 Task: Create a due date automation trigger when advanced on, on the wednesday of the week a card is due add dates starting in 1 working days at 11:00 AM.
Action: Mouse moved to (993, 79)
Screenshot: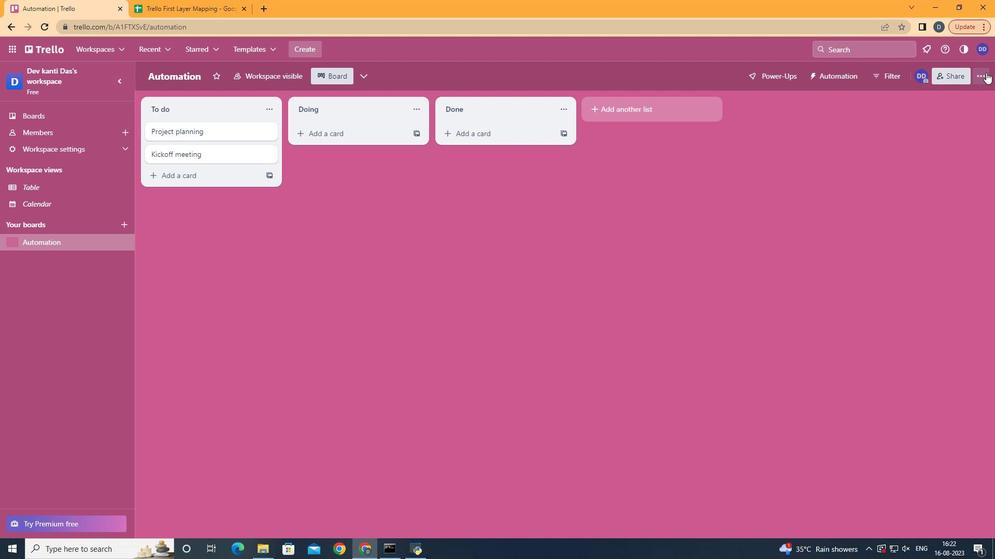
Action: Mouse pressed left at (993, 79)
Screenshot: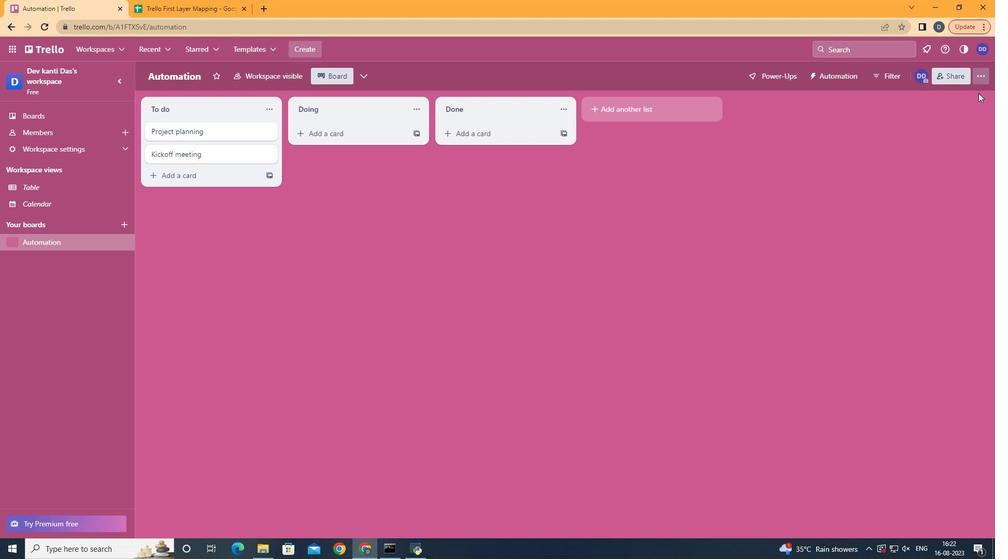 
Action: Mouse moved to (941, 214)
Screenshot: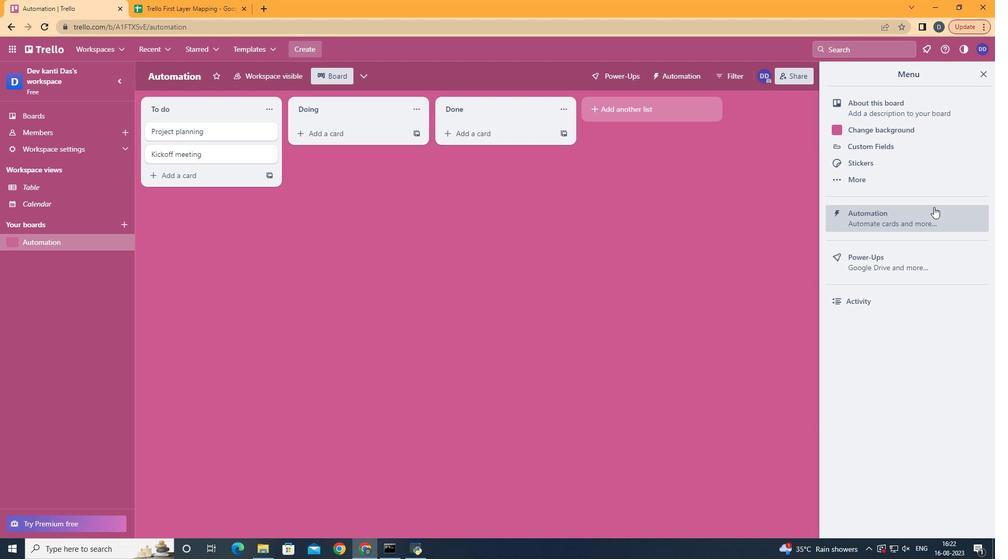 
Action: Mouse pressed left at (941, 214)
Screenshot: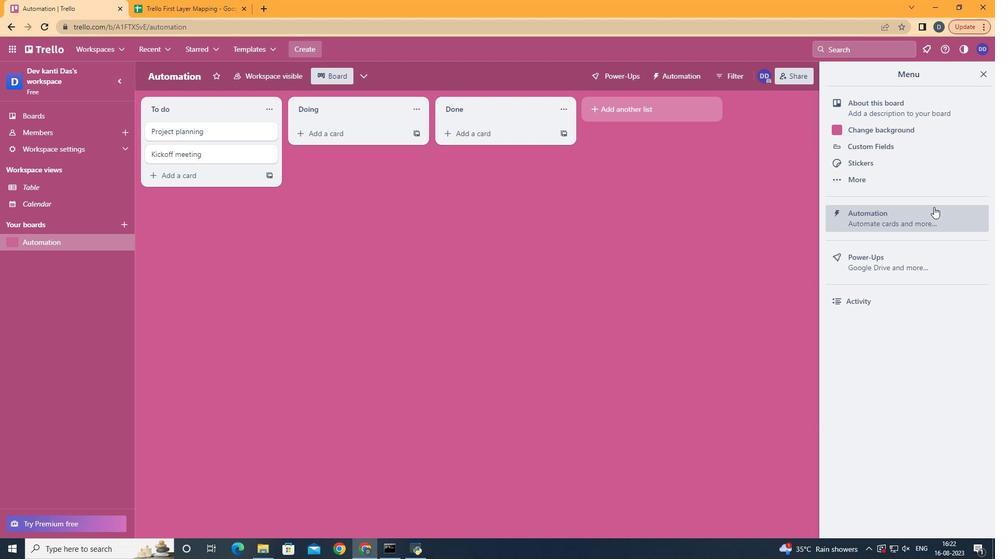 
Action: Mouse moved to (186, 223)
Screenshot: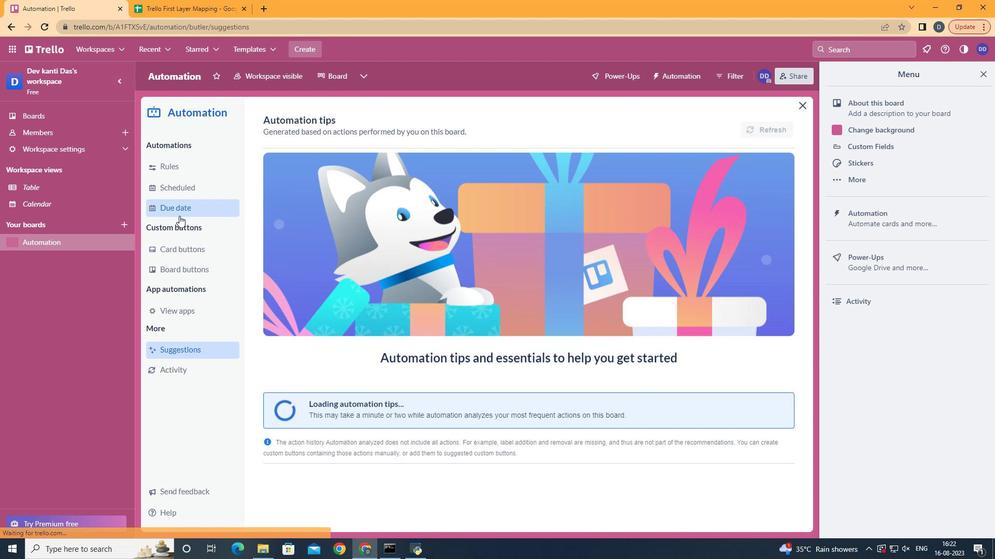 
Action: Mouse pressed left at (186, 223)
Screenshot: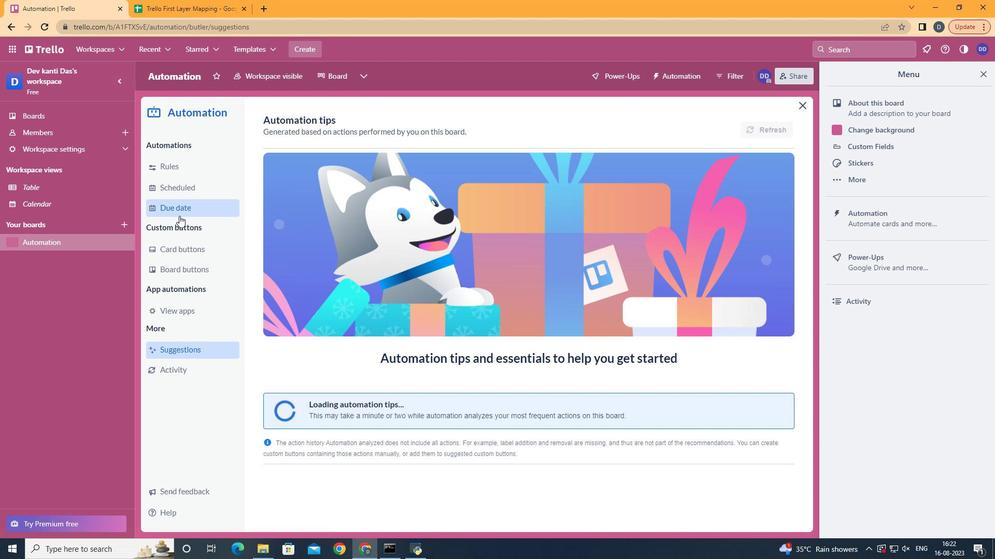 
Action: Mouse moved to (738, 128)
Screenshot: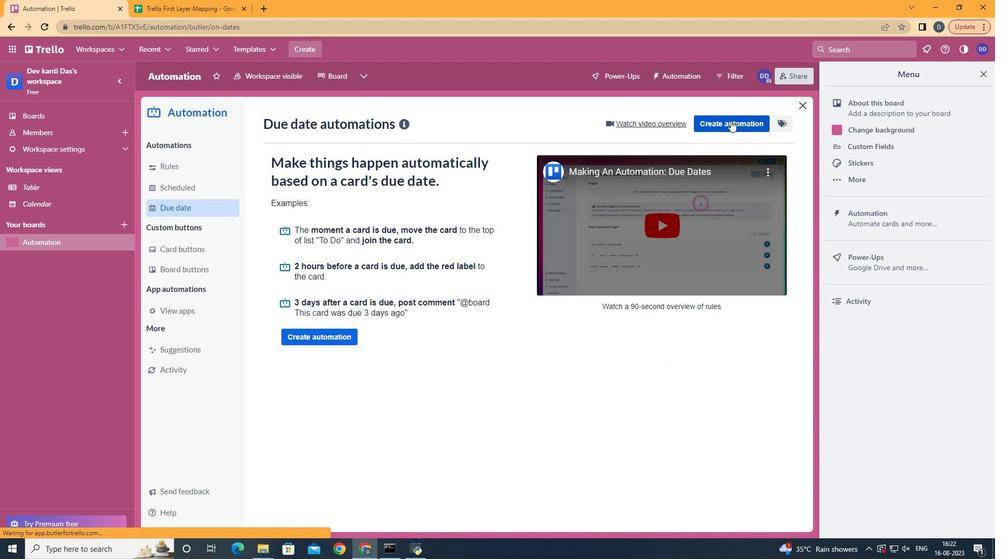 
Action: Mouse pressed left at (738, 128)
Screenshot: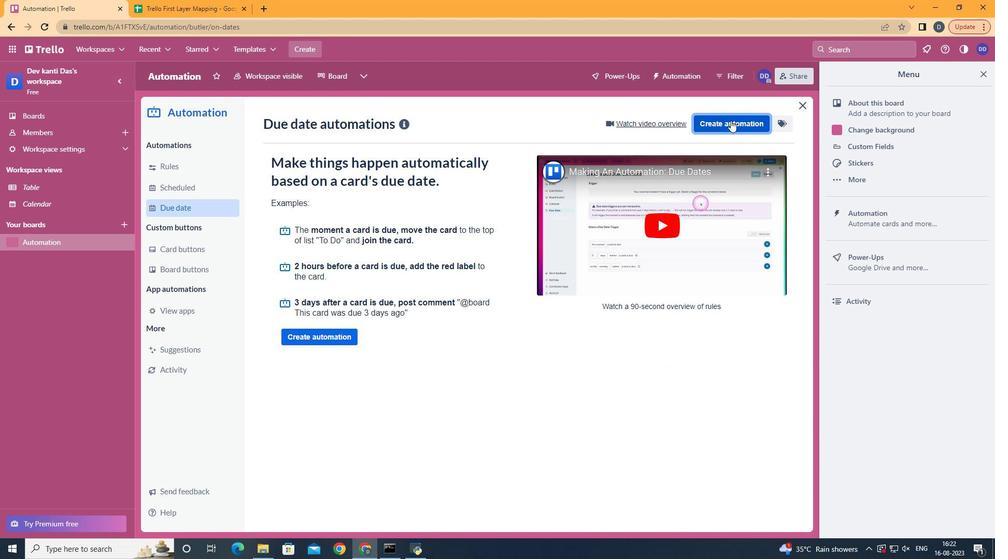 
Action: Mouse moved to (551, 239)
Screenshot: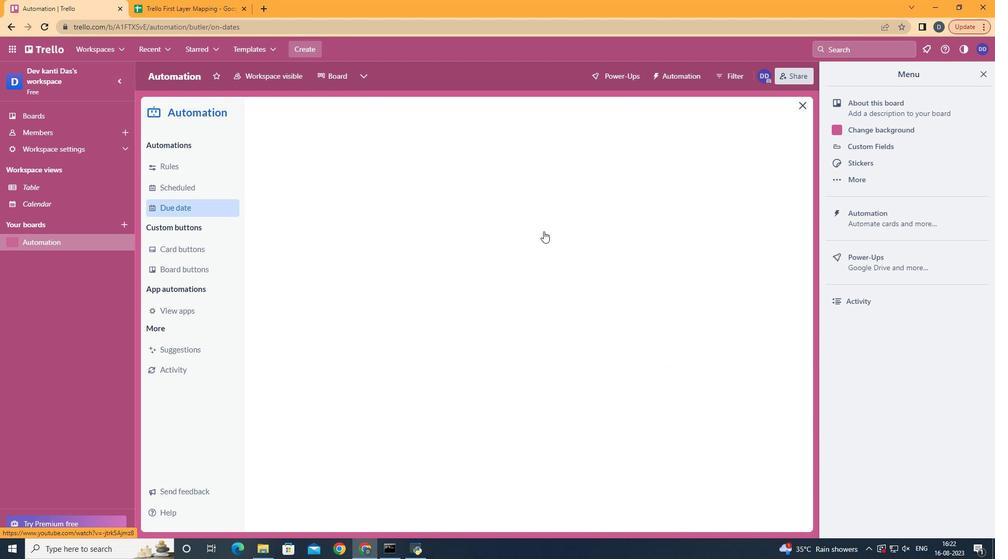 
Action: Mouse pressed left at (551, 239)
Screenshot: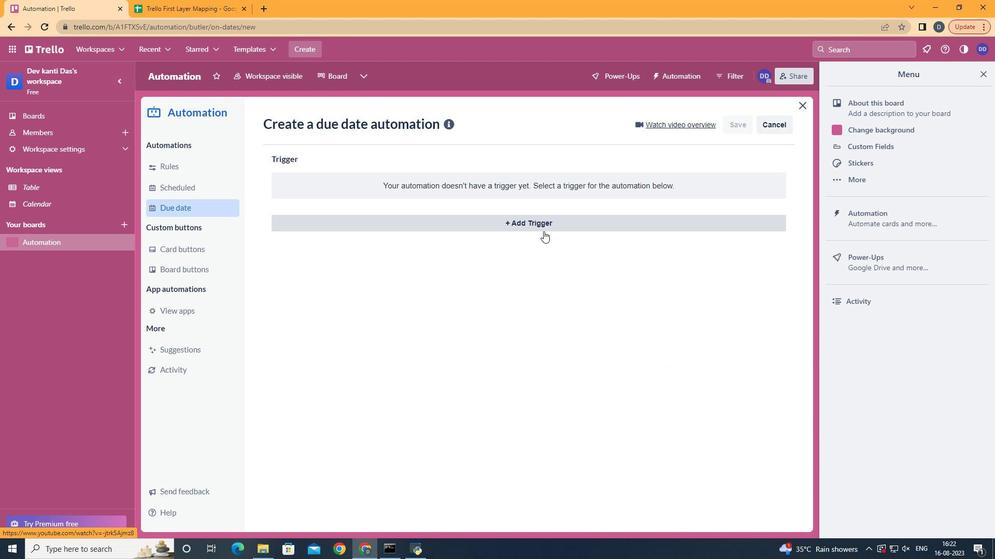 
Action: Mouse moved to (353, 317)
Screenshot: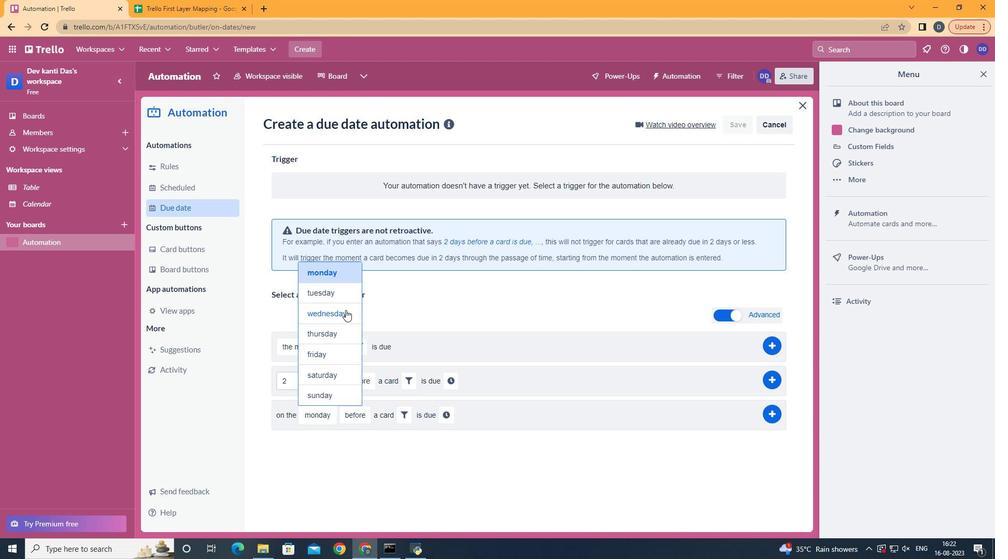 
Action: Mouse pressed left at (353, 317)
Screenshot: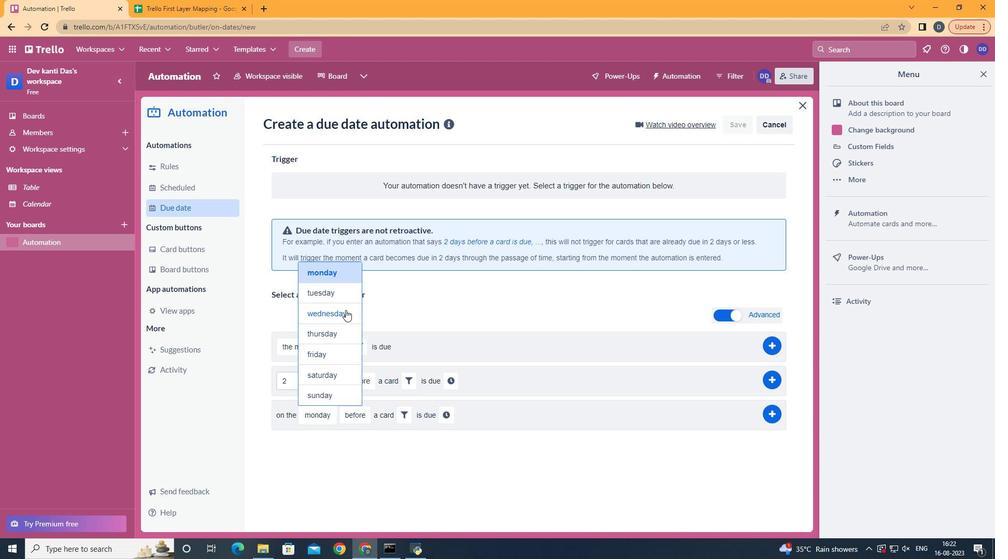 
Action: Mouse moved to (394, 474)
Screenshot: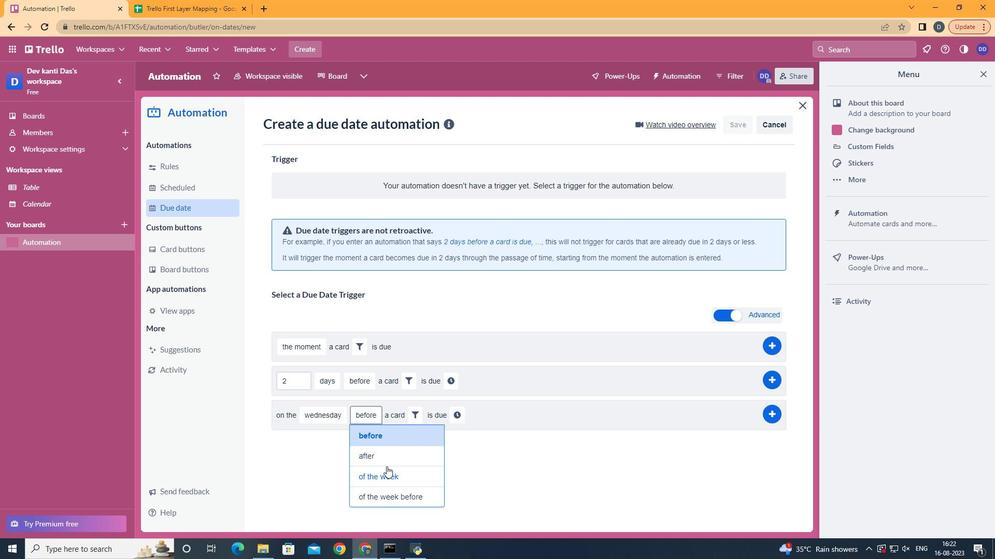 
Action: Mouse pressed left at (394, 474)
Screenshot: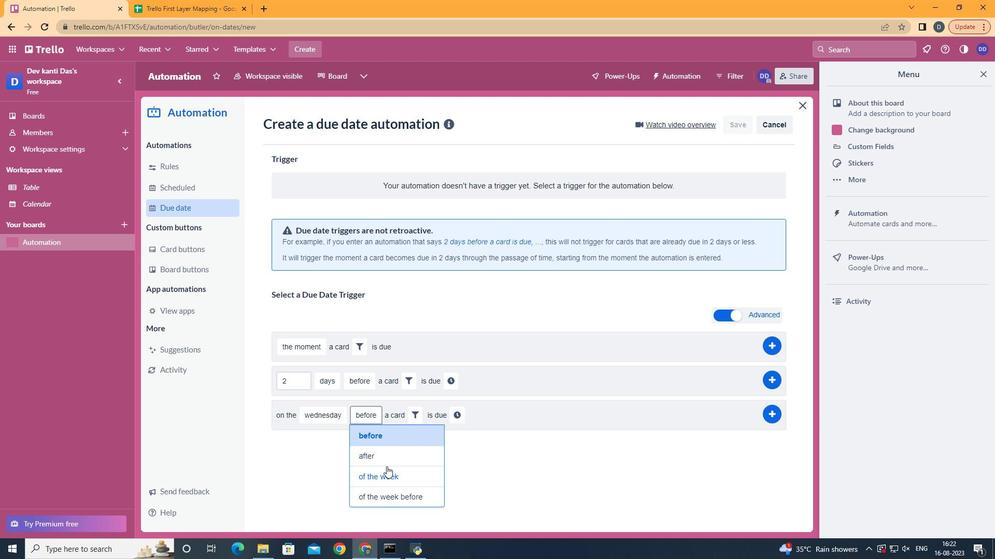 
Action: Mouse moved to (432, 428)
Screenshot: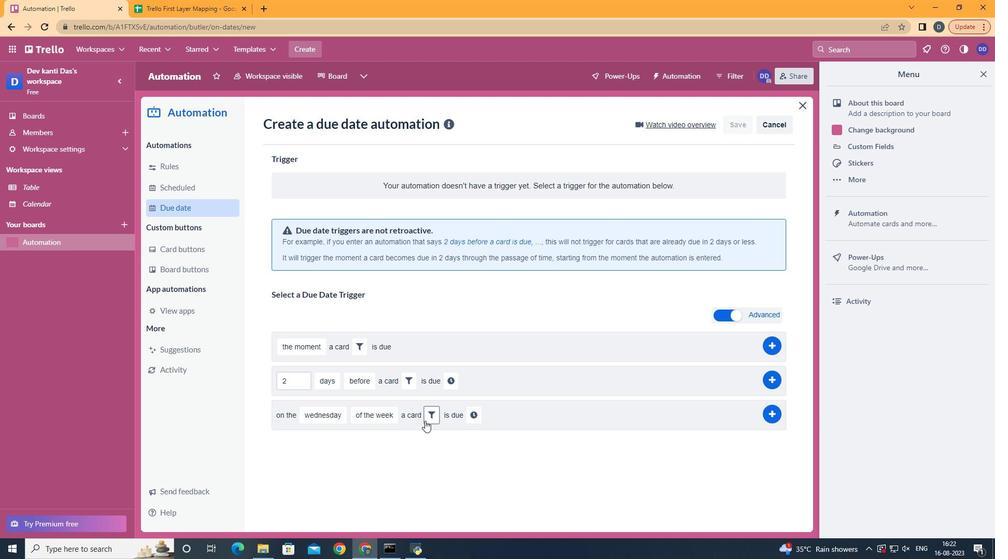 
Action: Mouse pressed left at (432, 428)
Screenshot: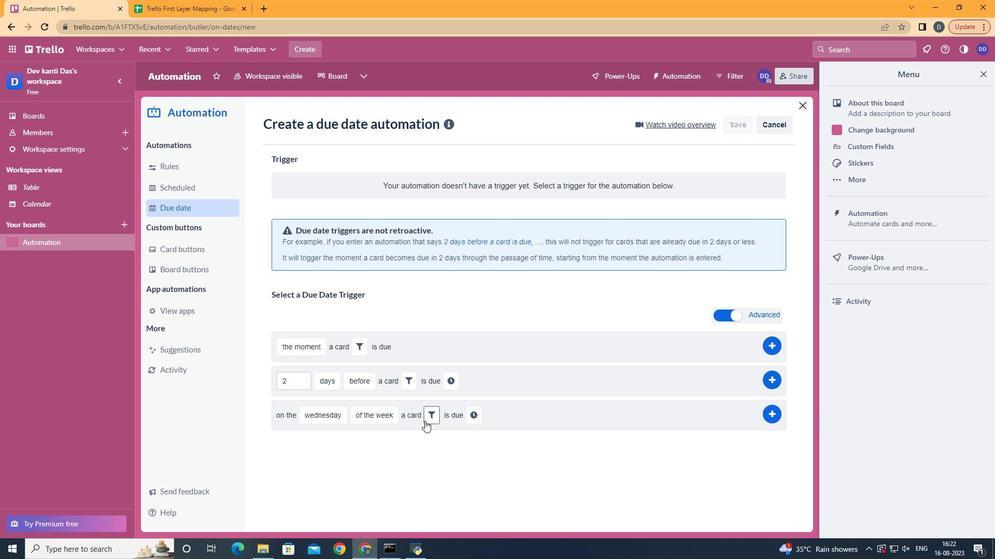 
Action: Mouse moved to (497, 457)
Screenshot: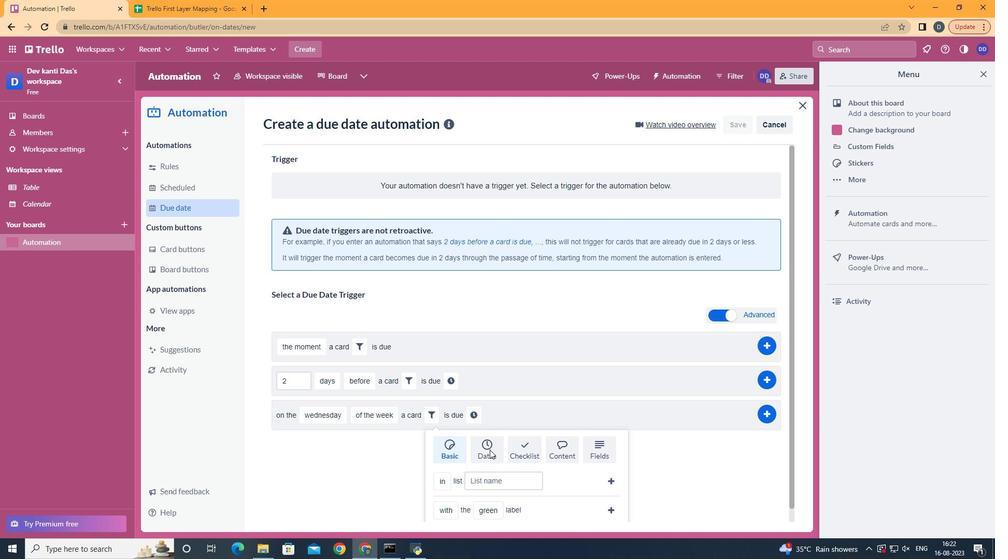 
Action: Mouse pressed left at (497, 457)
Screenshot: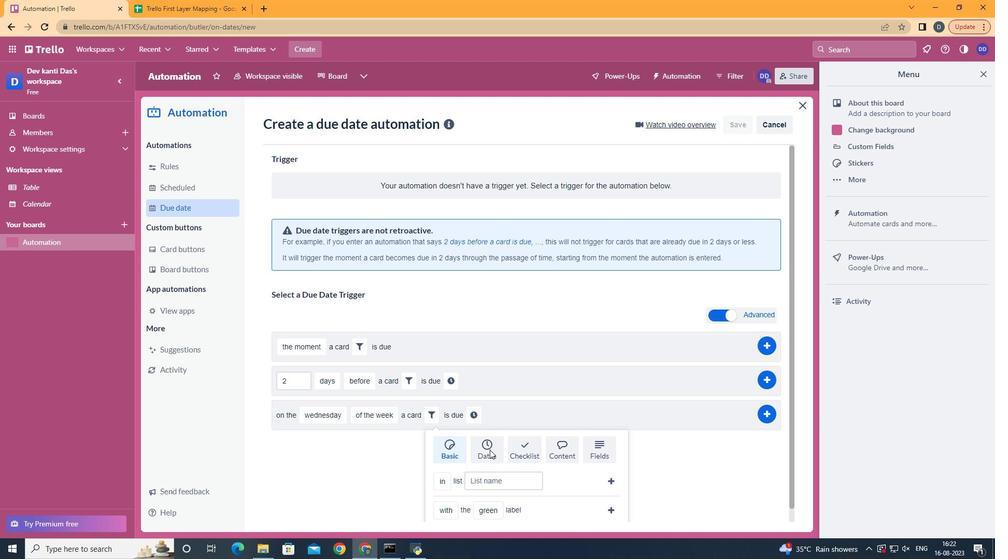 
Action: Mouse scrolled (497, 457) with delta (0, 0)
Screenshot: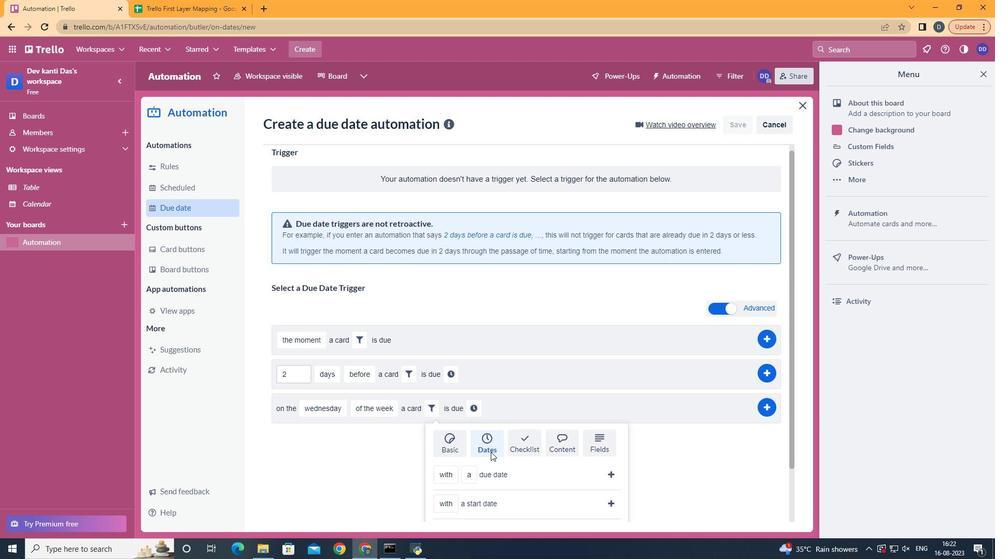 
Action: Mouse moved to (497, 457)
Screenshot: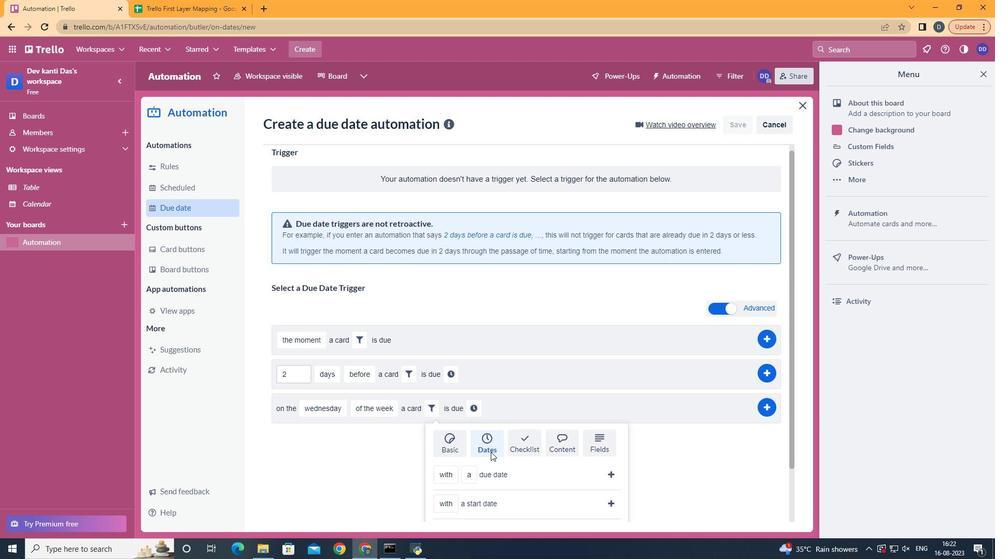 
Action: Mouse scrolled (497, 457) with delta (0, 0)
Screenshot: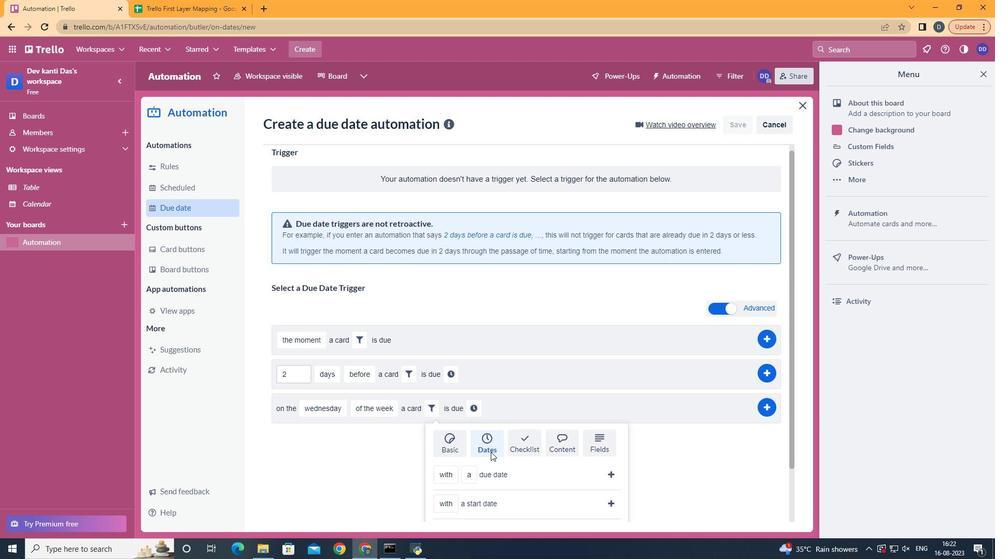 
Action: Mouse moved to (497, 458)
Screenshot: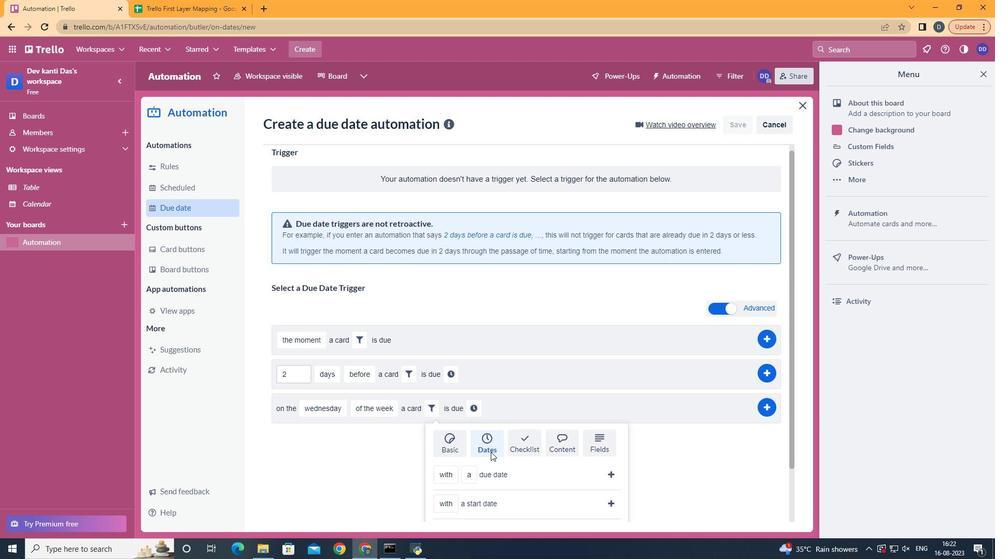 
Action: Mouse scrolled (497, 458) with delta (0, 0)
Screenshot: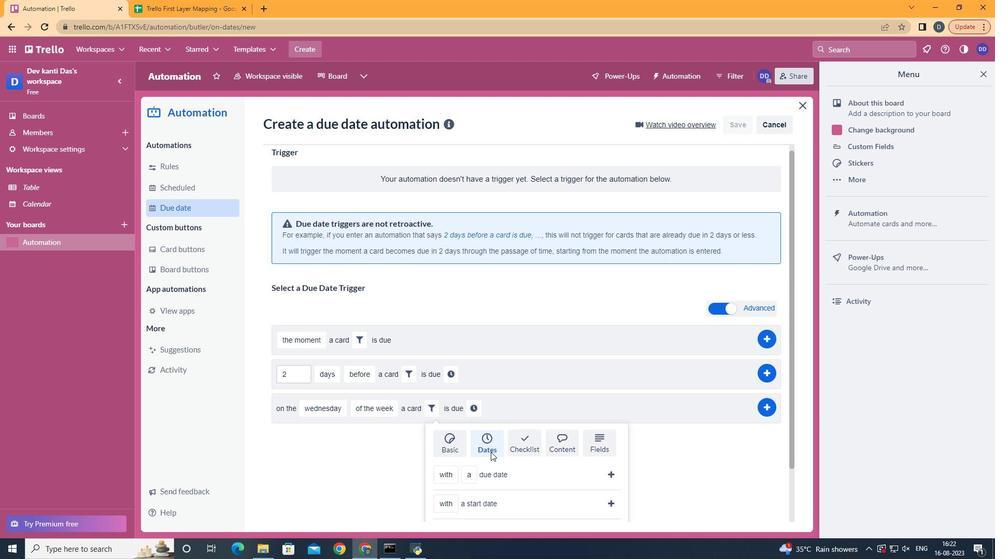 
Action: Mouse scrolled (497, 457) with delta (0, -1)
Screenshot: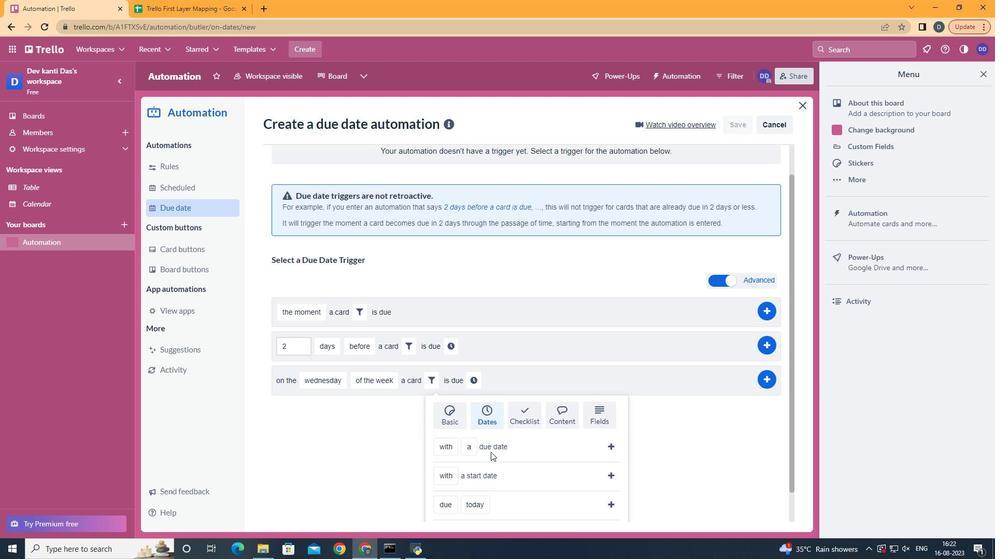 
Action: Mouse scrolled (497, 458) with delta (0, 0)
Screenshot: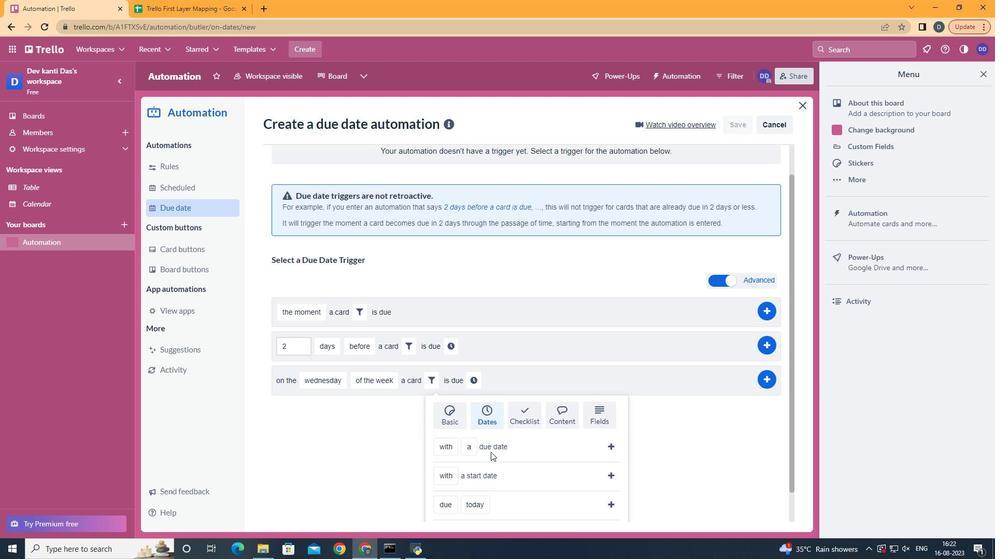 
Action: Mouse scrolled (497, 458) with delta (0, 0)
Screenshot: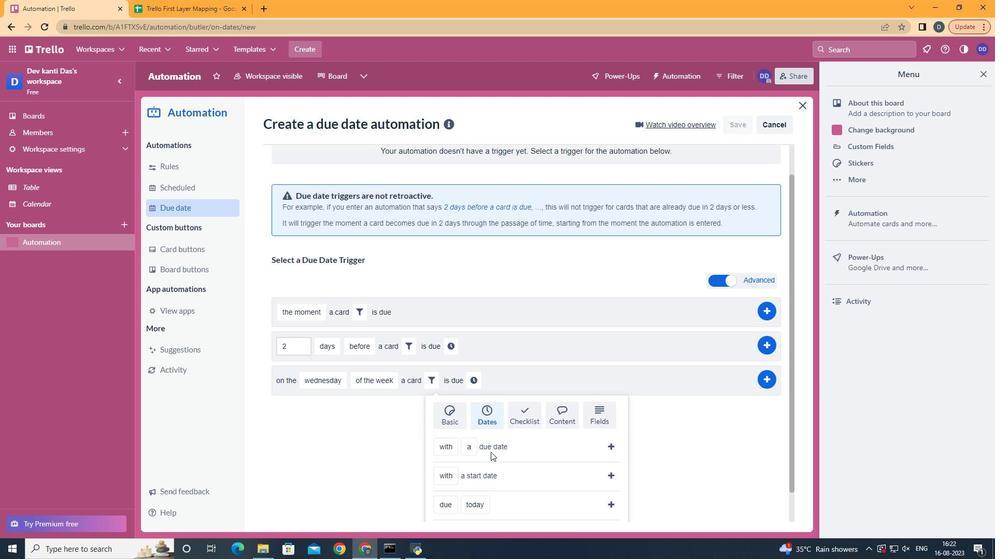 
Action: Mouse moved to (469, 494)
Screenshot: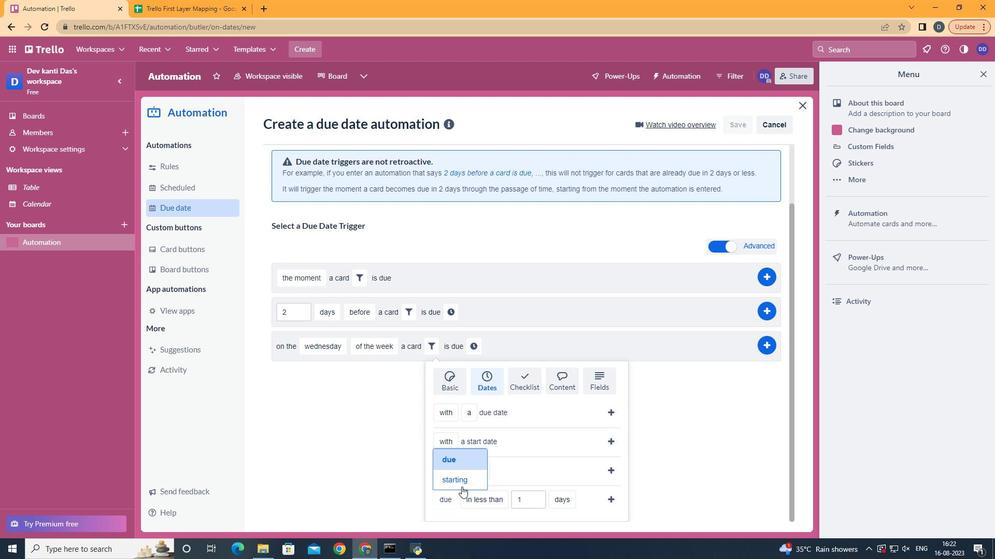 
Action: Mouse pressed left at (469, 494)
Screenshot: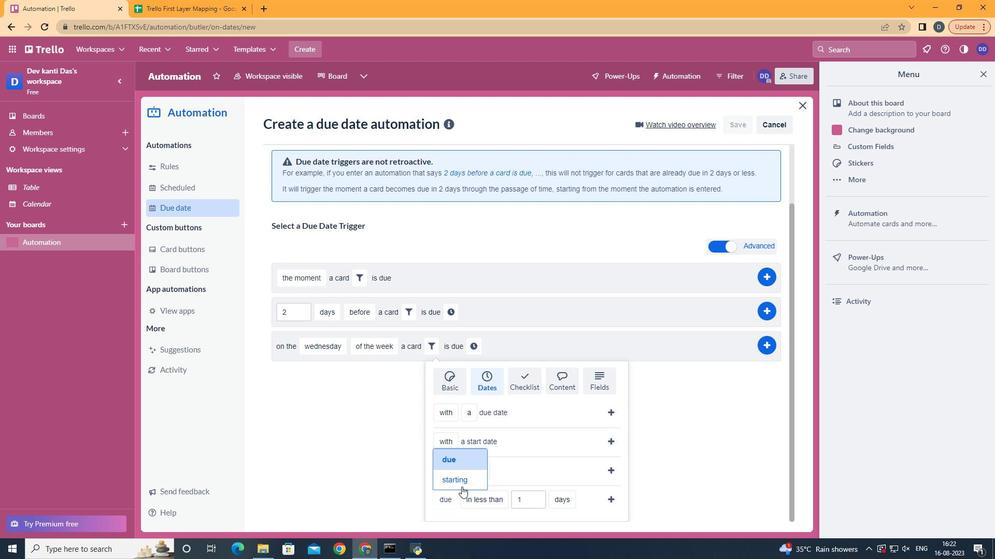 
Action: Mouse moved to (515, 468)
Screenshot: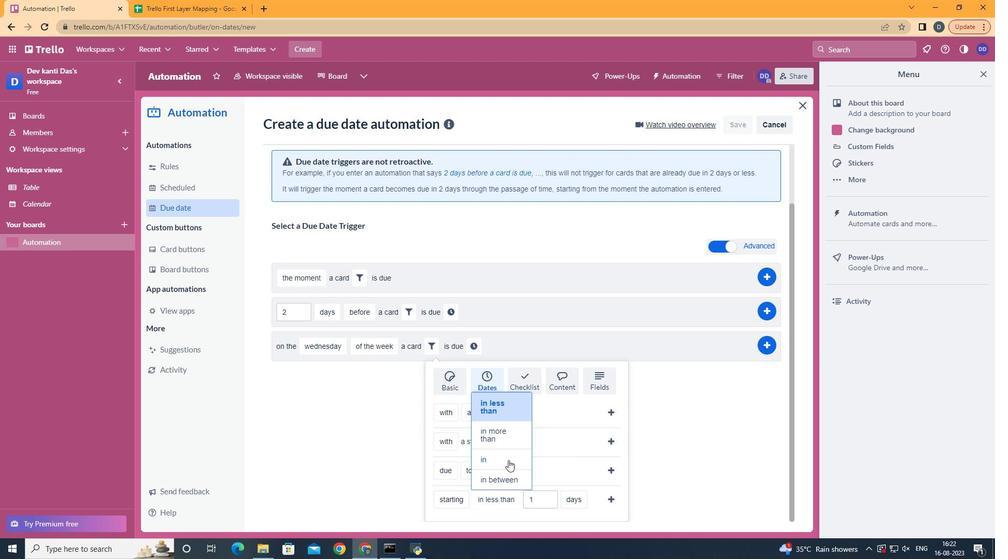 
Action: Mouse pressed left at (515, 468)
Screenshot: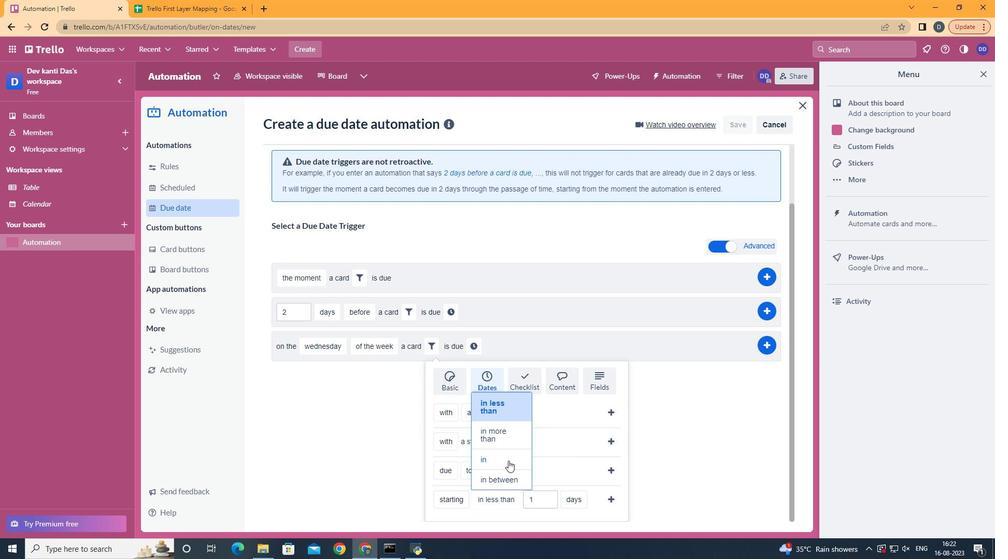 
Action: Mouse moved to (566, 488)
Screenshot: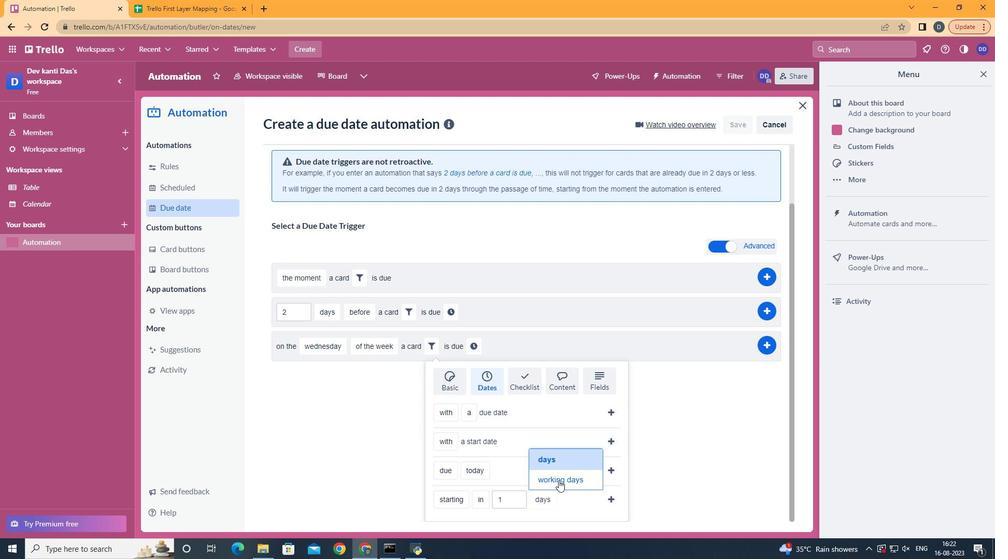 
Action: Mouse pressed left at (566, 488)
Screenshot: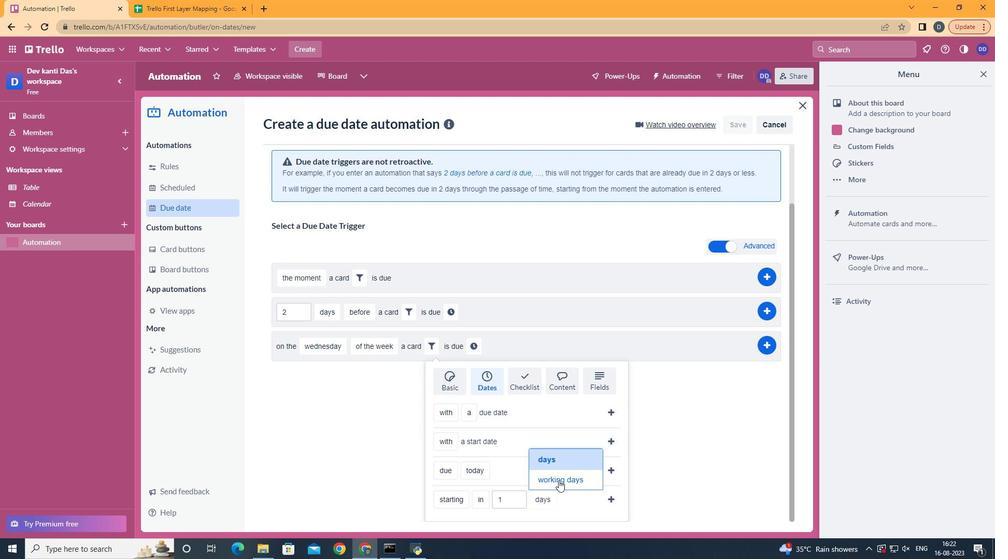 
Action: Mouse moved to (617, 509)
Screenshot: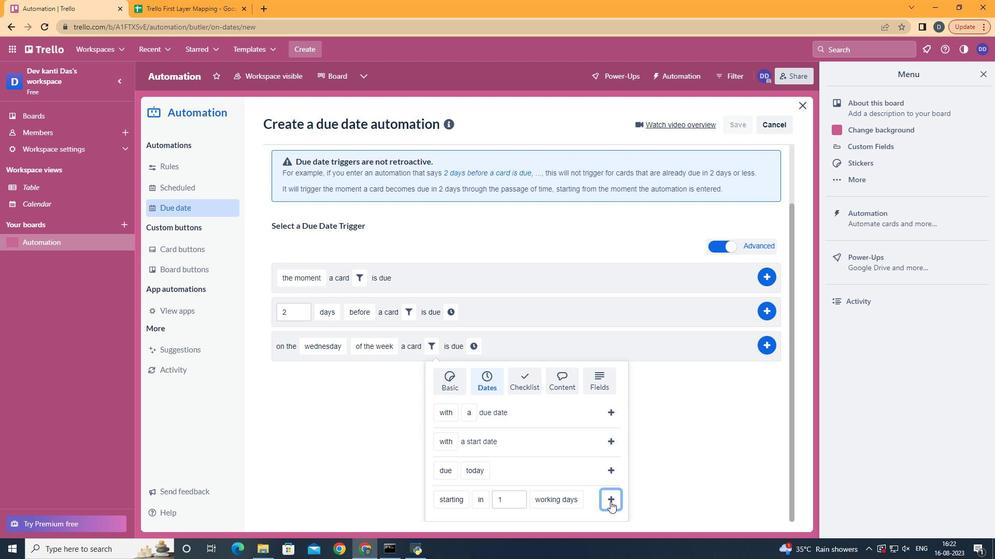 
Action: Mouse pressed left at (617, 509)
Screenshot: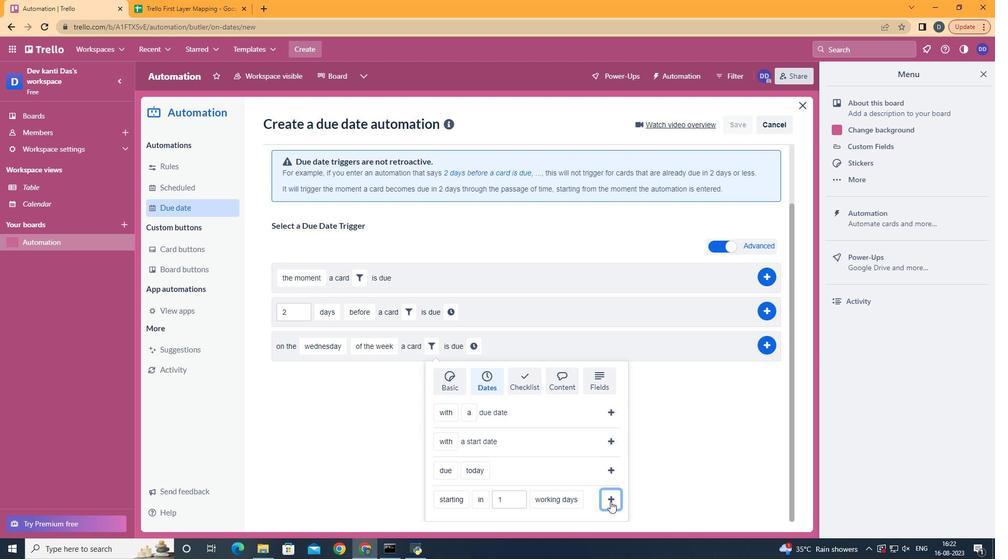 
Action: Mouse moved to (586, 411)
Screenshot: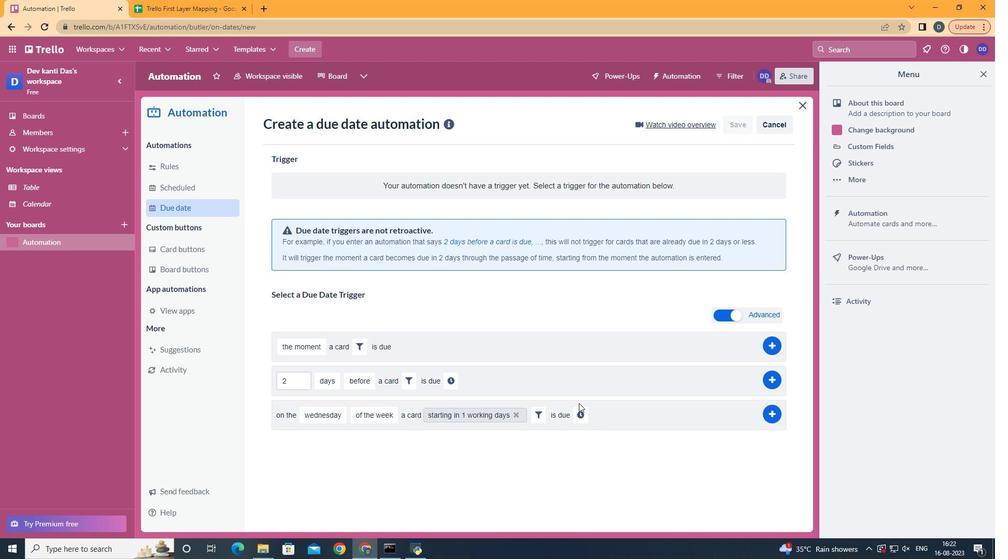 
Action: Mouse pressed left at (586, 411)
Screenshot: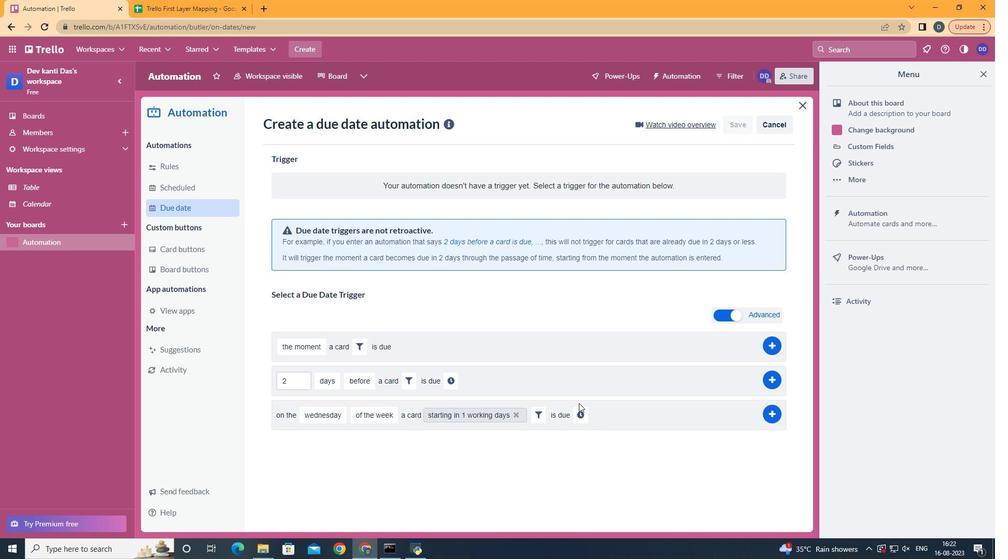 
Action: Mouse moved to (595, 420)
Screenshot: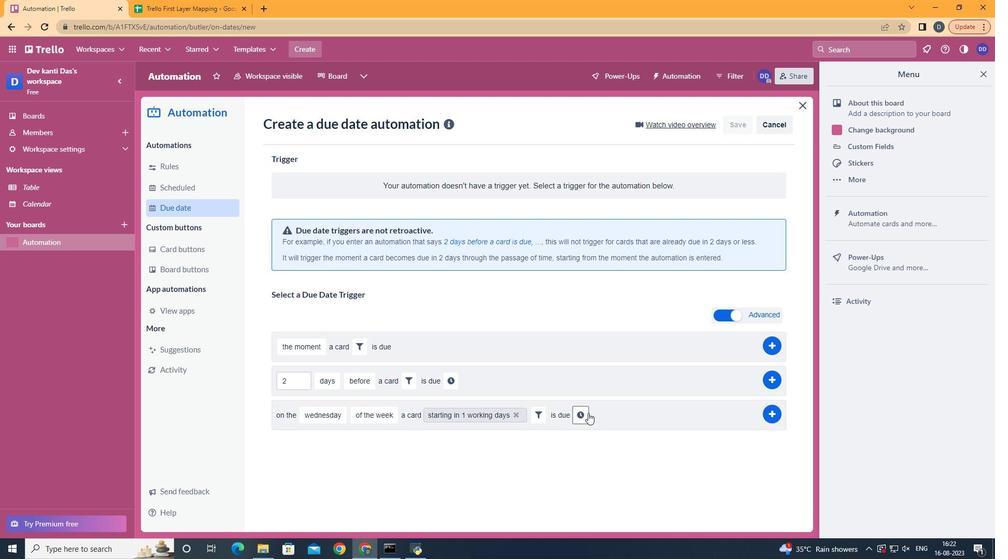 
Action: Mouse pressed left at (595, 420)
Screenshot: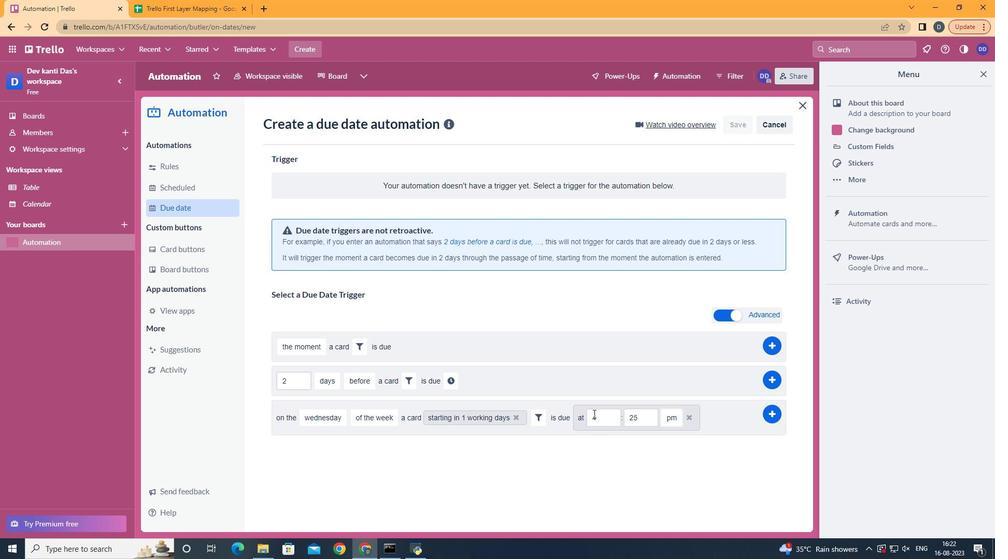 
Action: Mouse moved to (631, 422)
Screenshot: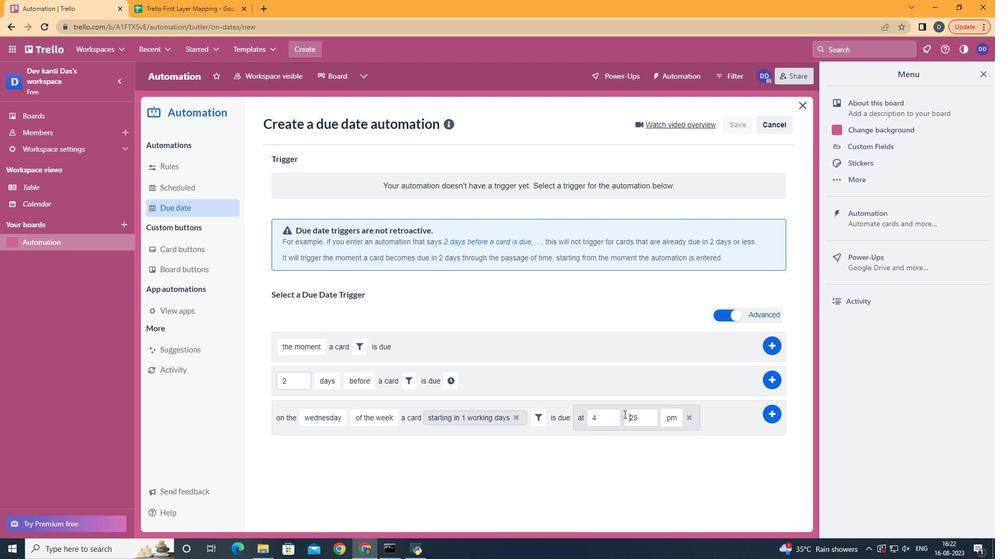 
Action: Mouse pressed left at (631, 422)
Screenshot: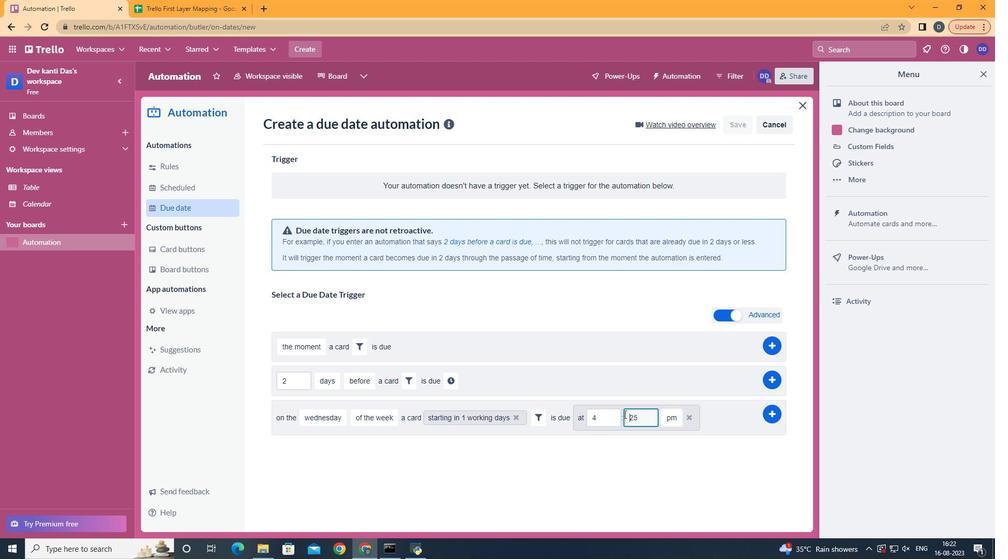 
Action: Mouse moved to (620, 423)
Screenshot: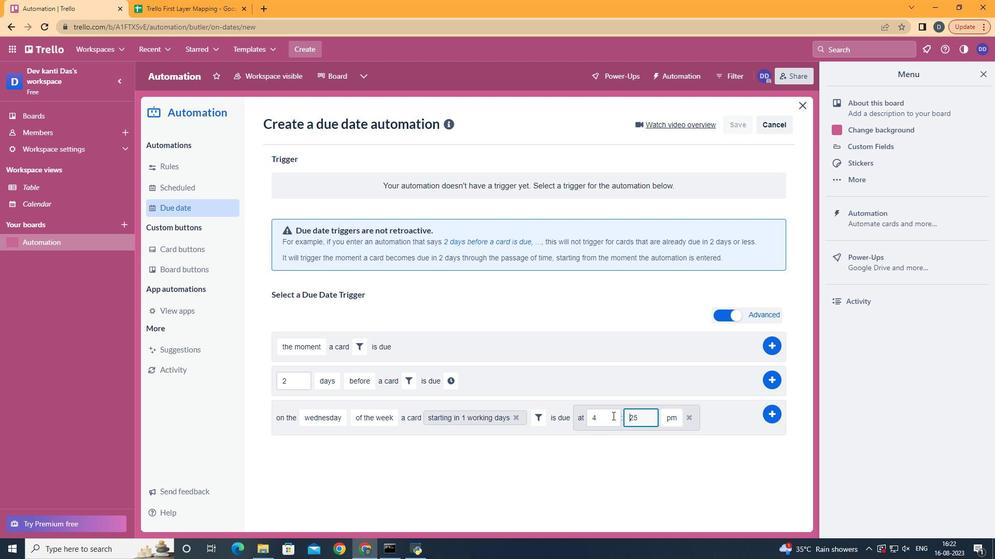 
Action: Mouse pressed left at (620, 423)
Screenshot: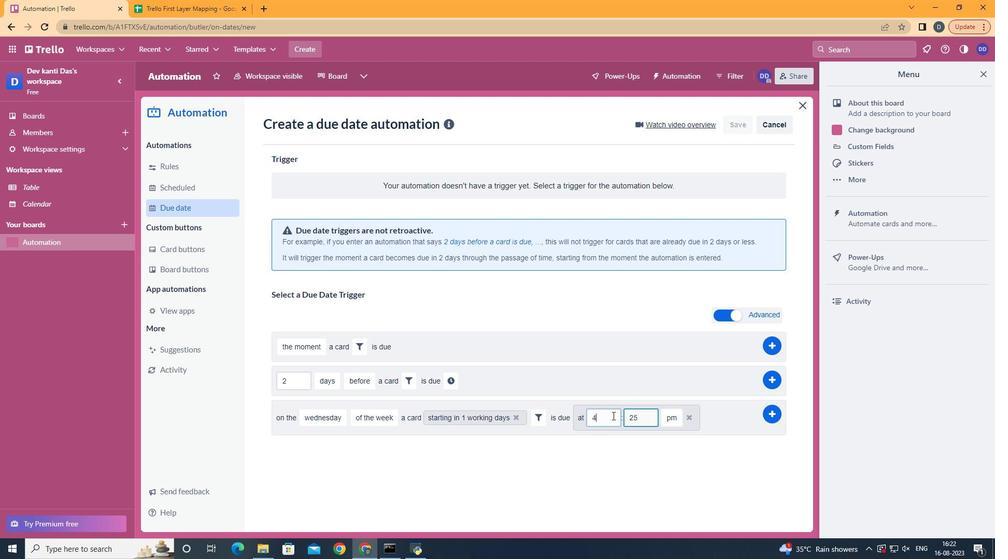 
Action: Key pressed <Key.backspace>11
Screenshot: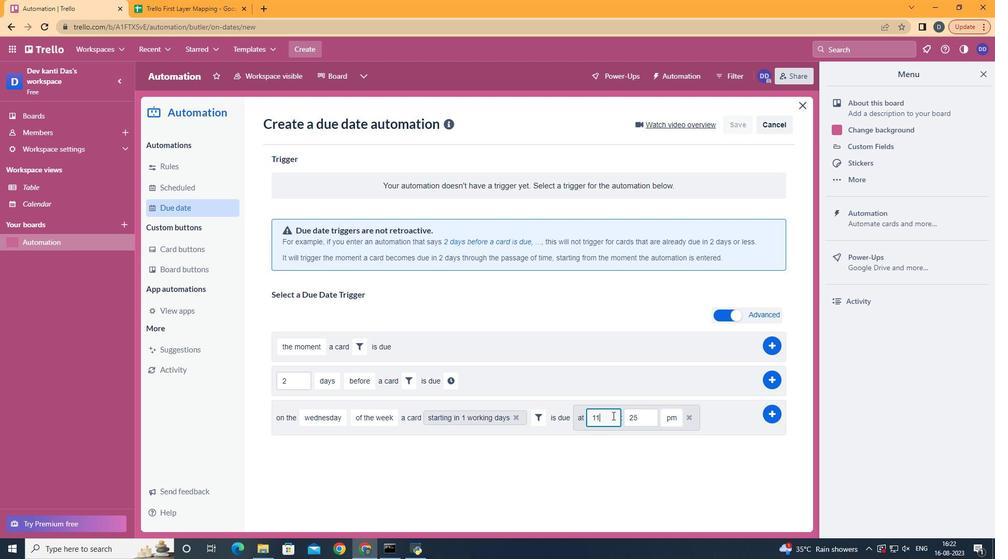 
Action: Mouse moved to (647, 432)
Screenshot: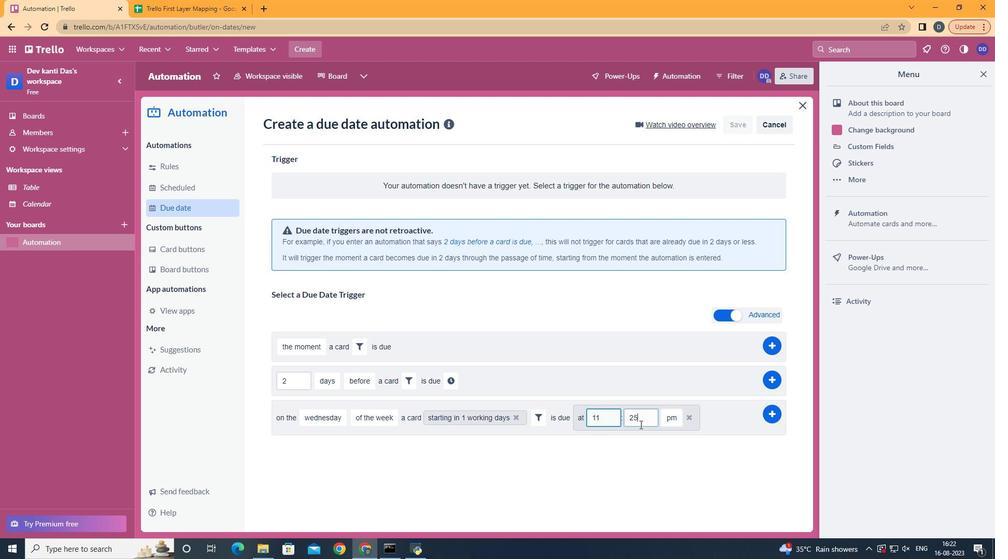 
Action: Mouse pressed left at (647, 432)
Screenshot: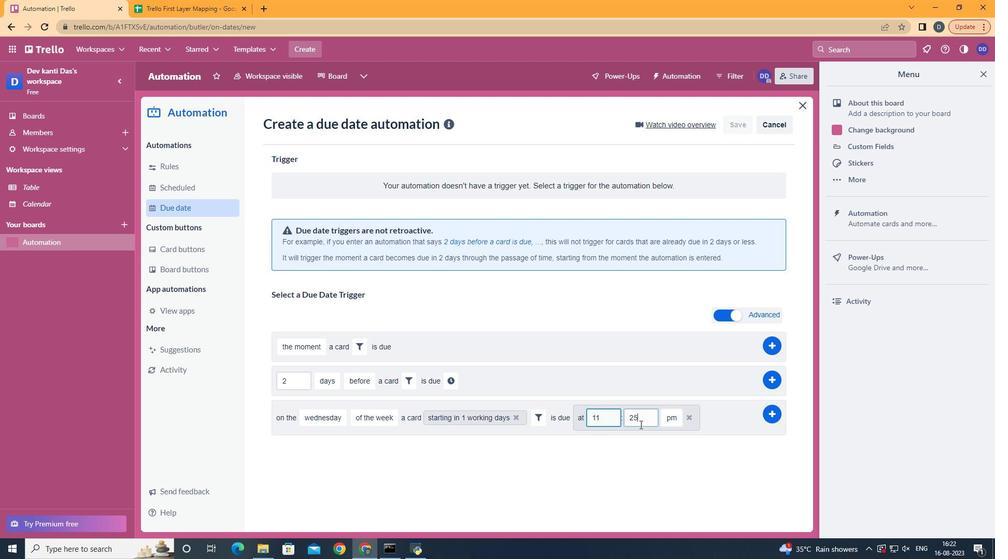 
Action: Key pressed <Key.backspace>
Screenshot: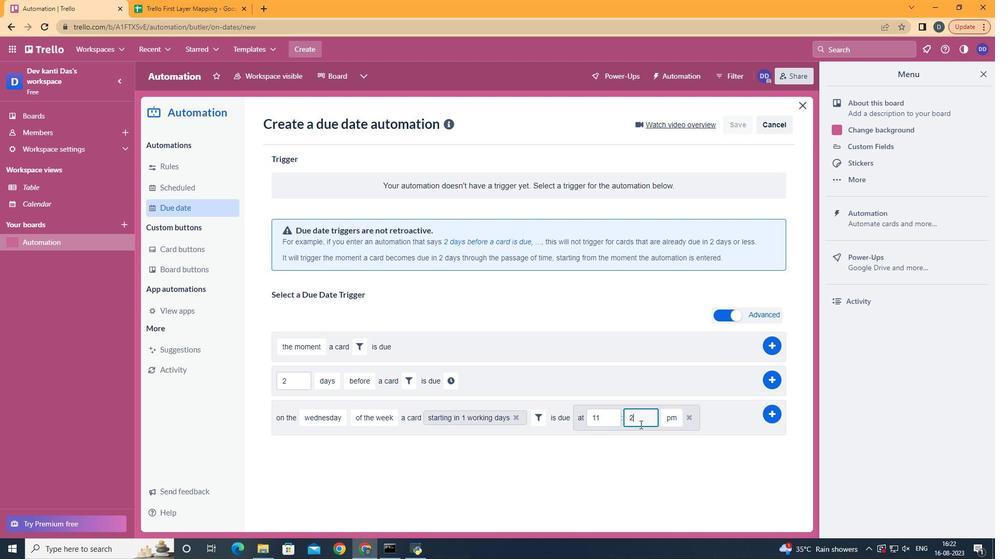 
Action: Mouse moved to (644, 433)
Screenshot: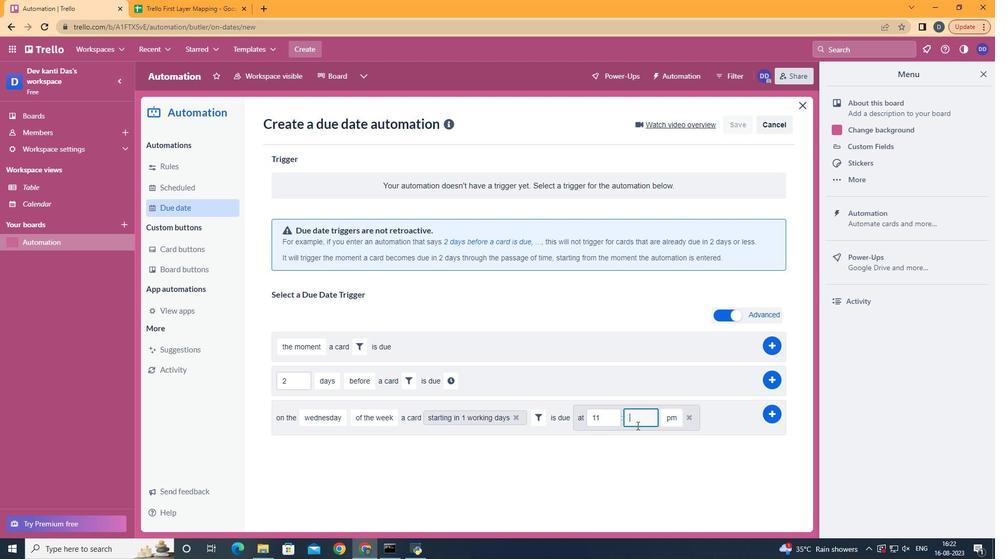 
Action: Key pressed <Key.backspace>00
Screenshot: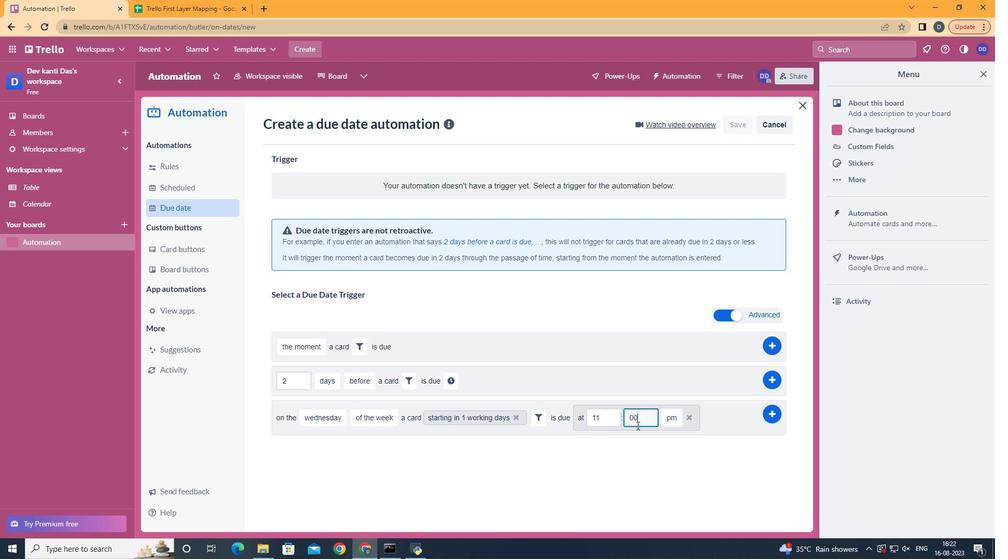 
Action: Mouse moved to (685, 433)
Screenshot: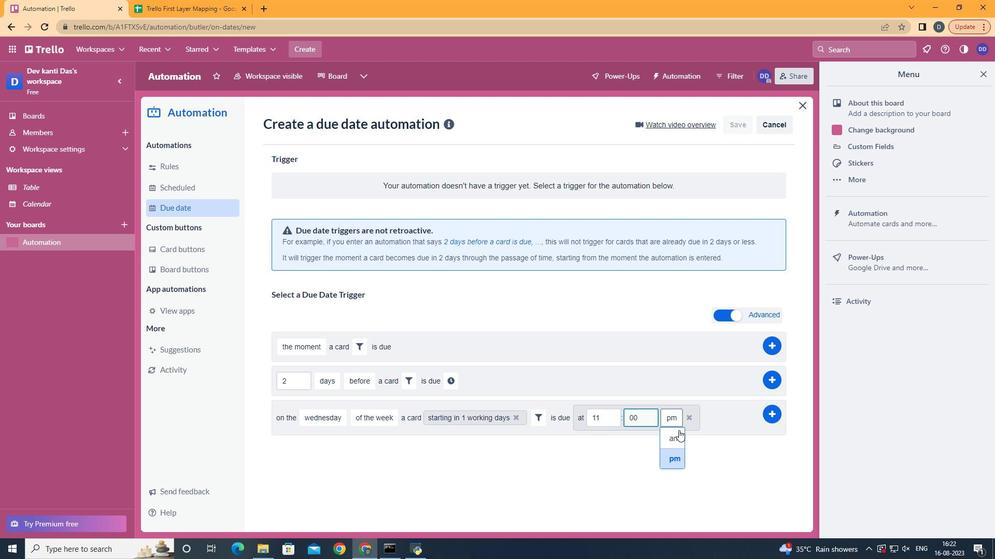 
Action: Mouse pressed left at (685, 433)
Screenshot: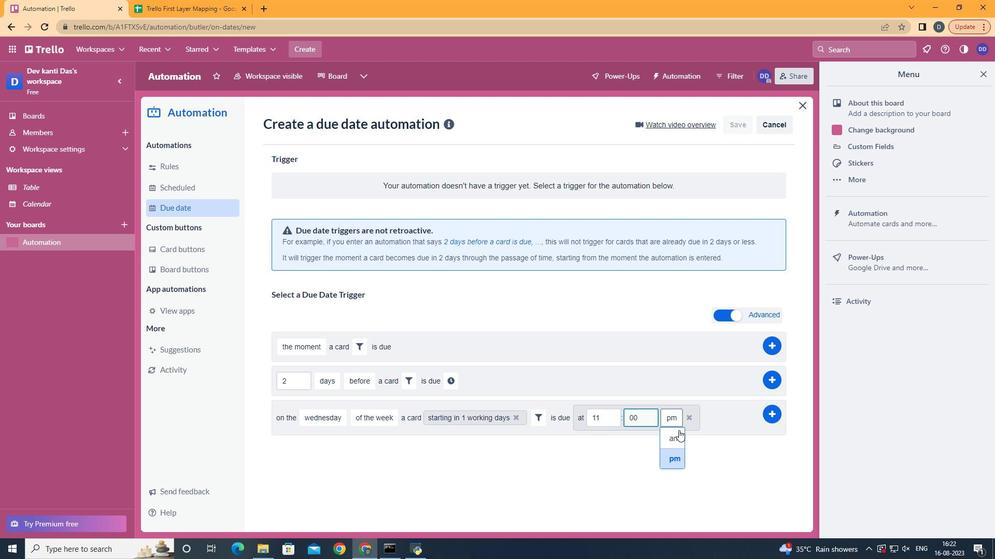 
Action: Mouse moved to (686, 439)
Screenshot: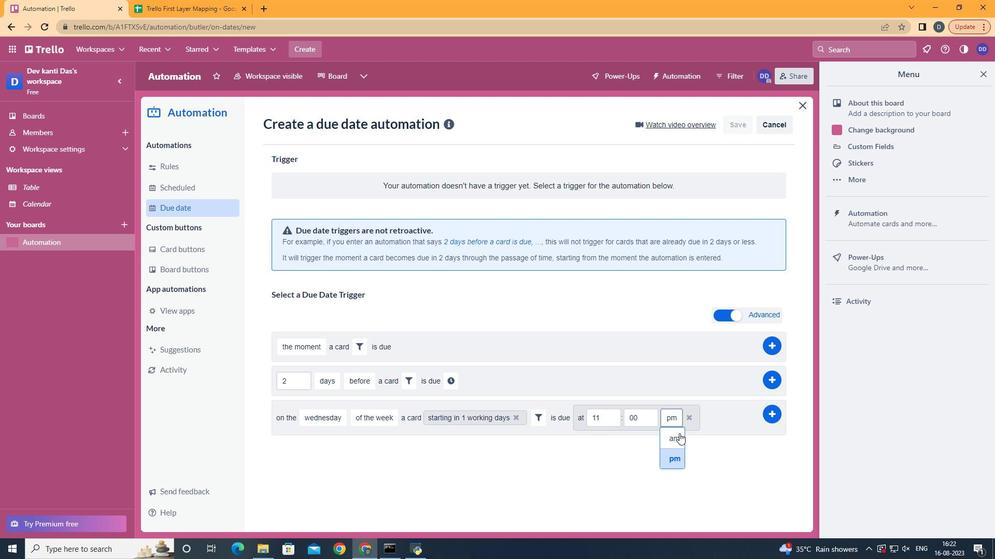 
Action: Mouse pressed left at (686, 439)
Screenshot: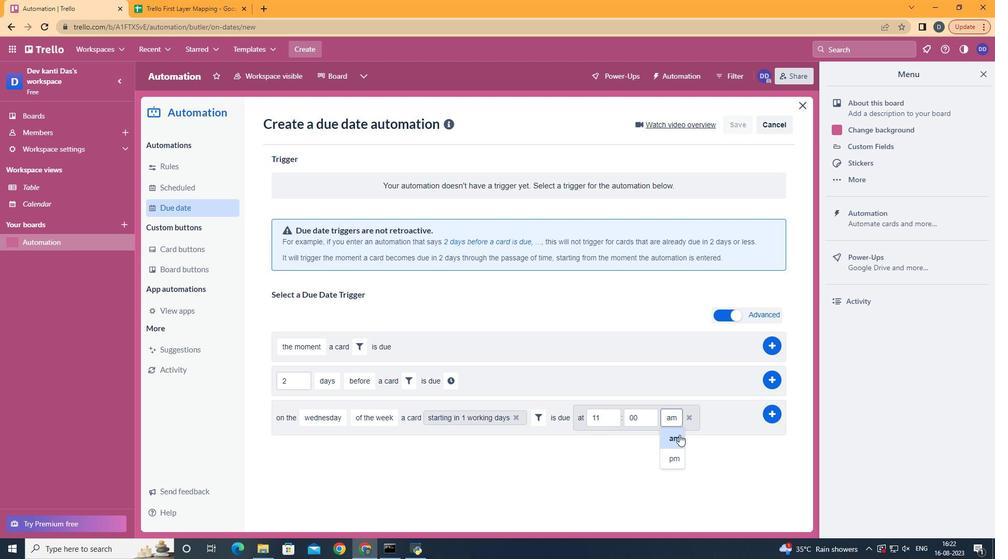 
Action: Mouse moved to (779, 419)
Screenshot: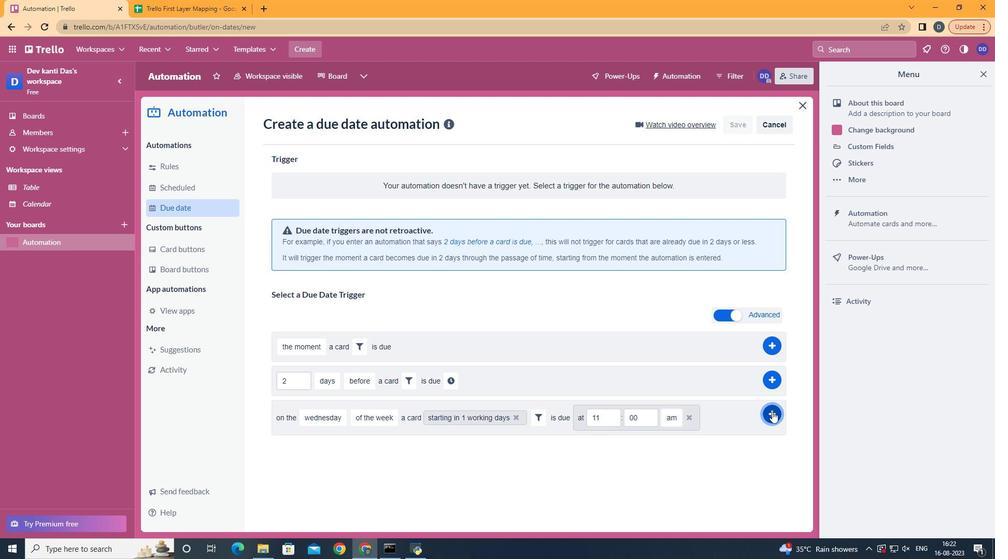 
Action: Mouse pressed left at (779, 419)
Screenshot: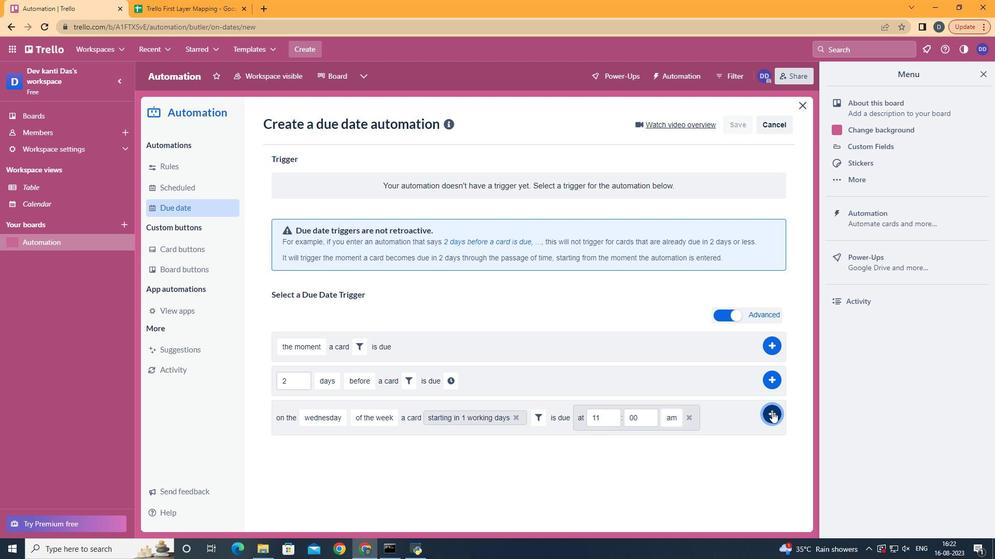 
Action: Mouse moved to (779, 419)
Screenshot: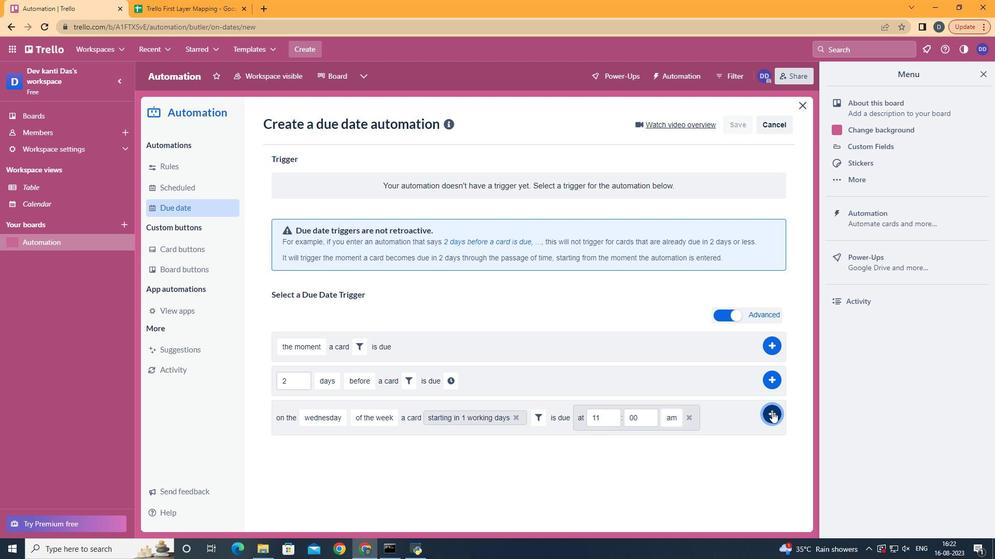 
